 Task: Use Gmails Mute feature to silence a noisy email thread that doesnt require your attention.
Action: Mouse moved to (653, 164)
Screenshot: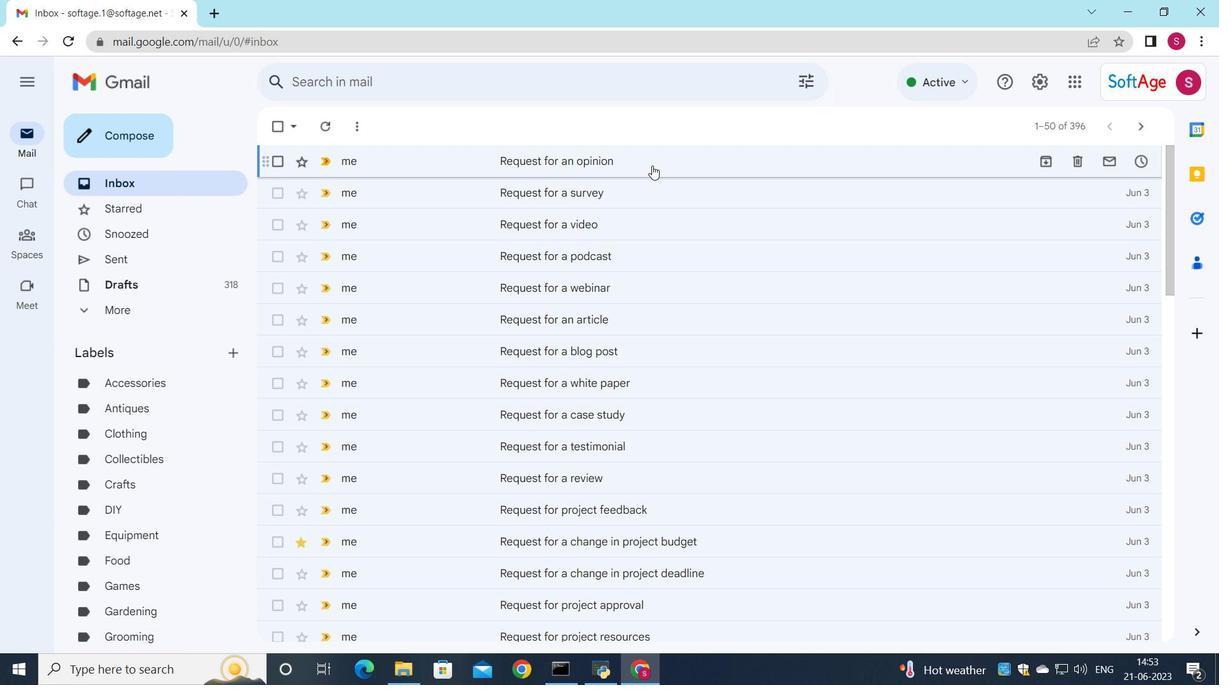 
Action: Mouse pressed left at (653, 164)
Screenshot: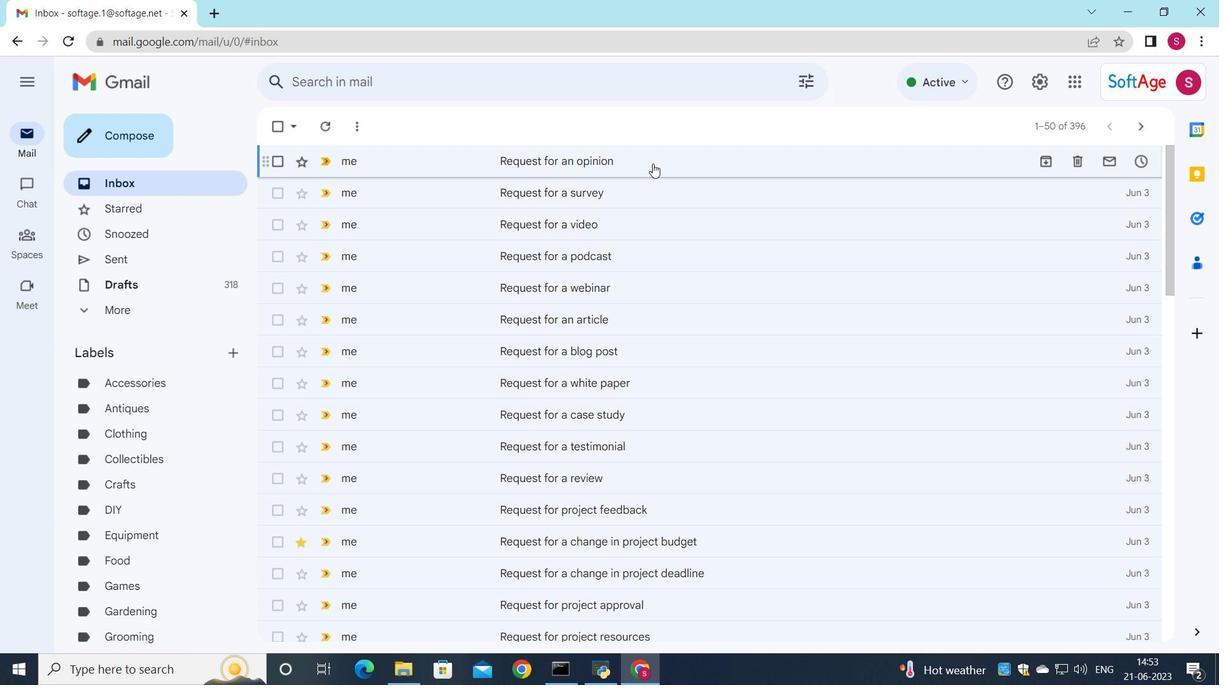 
Action: Mouse moved to (629, 130)
Screenshot: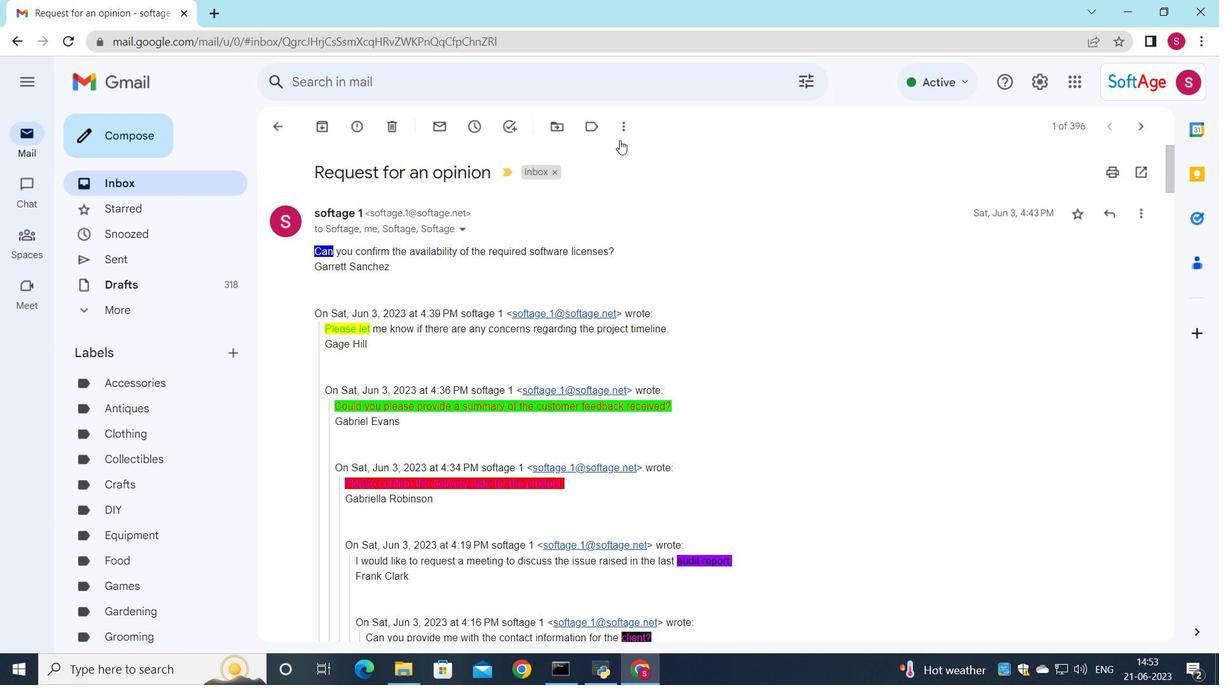 
Action: Mouse pressed left at (629, 130)
Screenshot: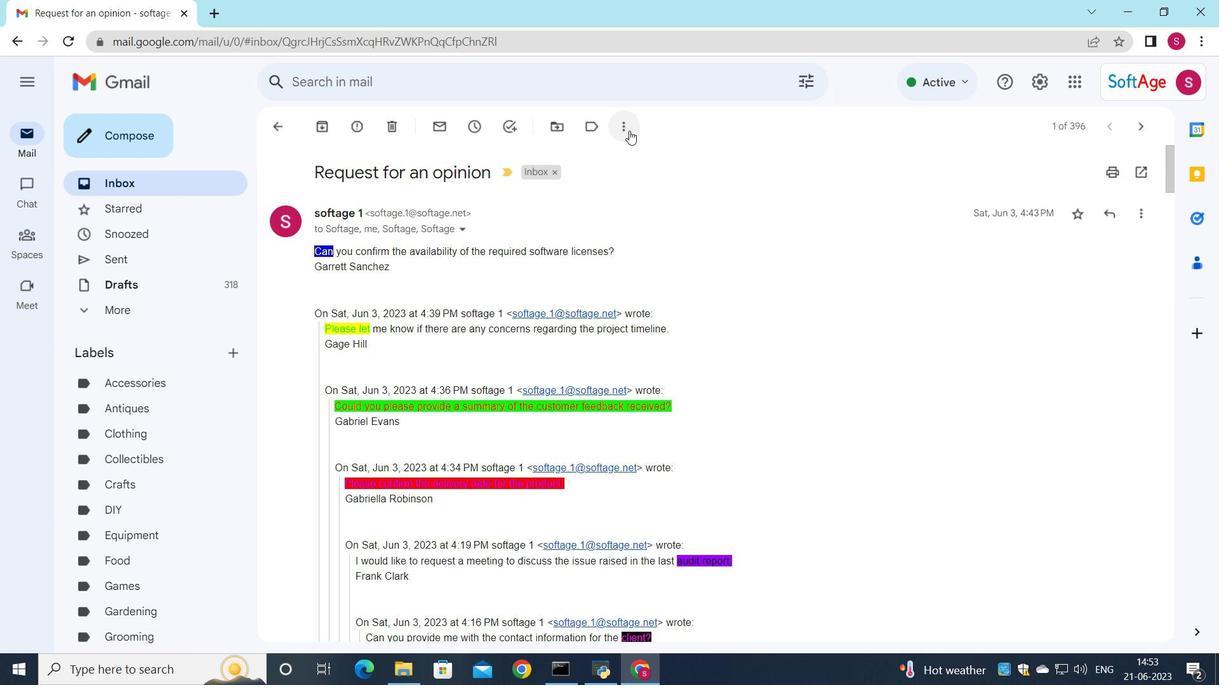 
Action: Mouse moved to (671, 276)
Screenshot: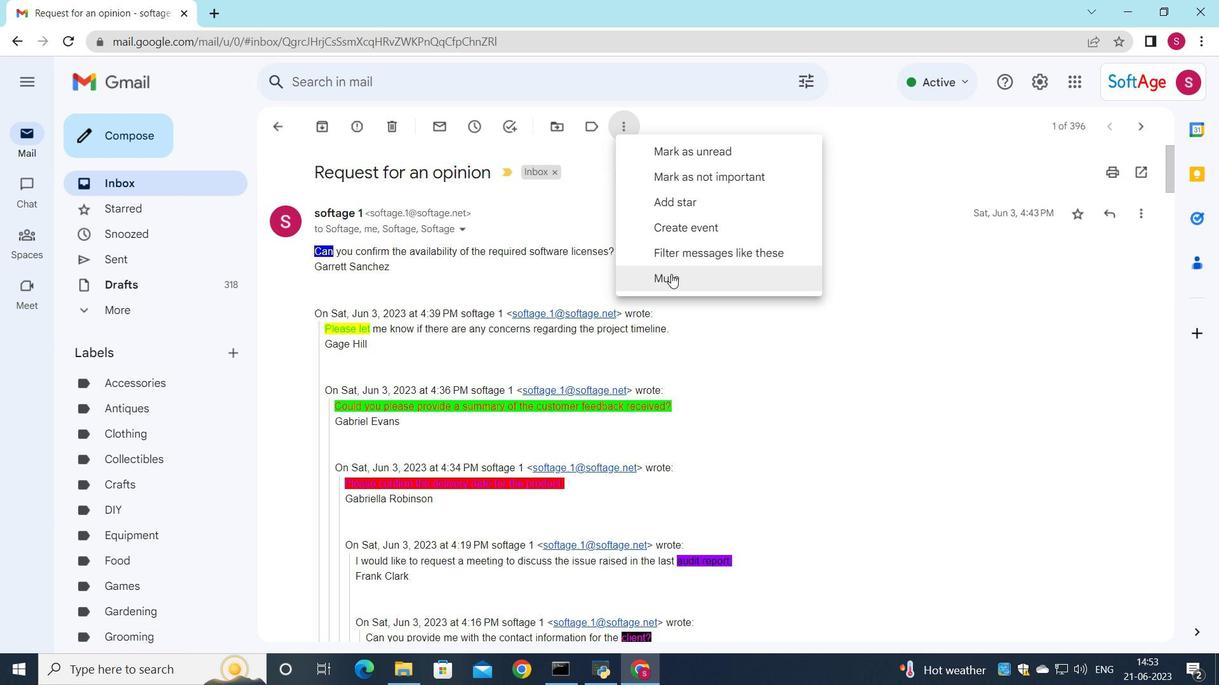 
Action: Mouse pressed left at (671, 276)
Screenshot: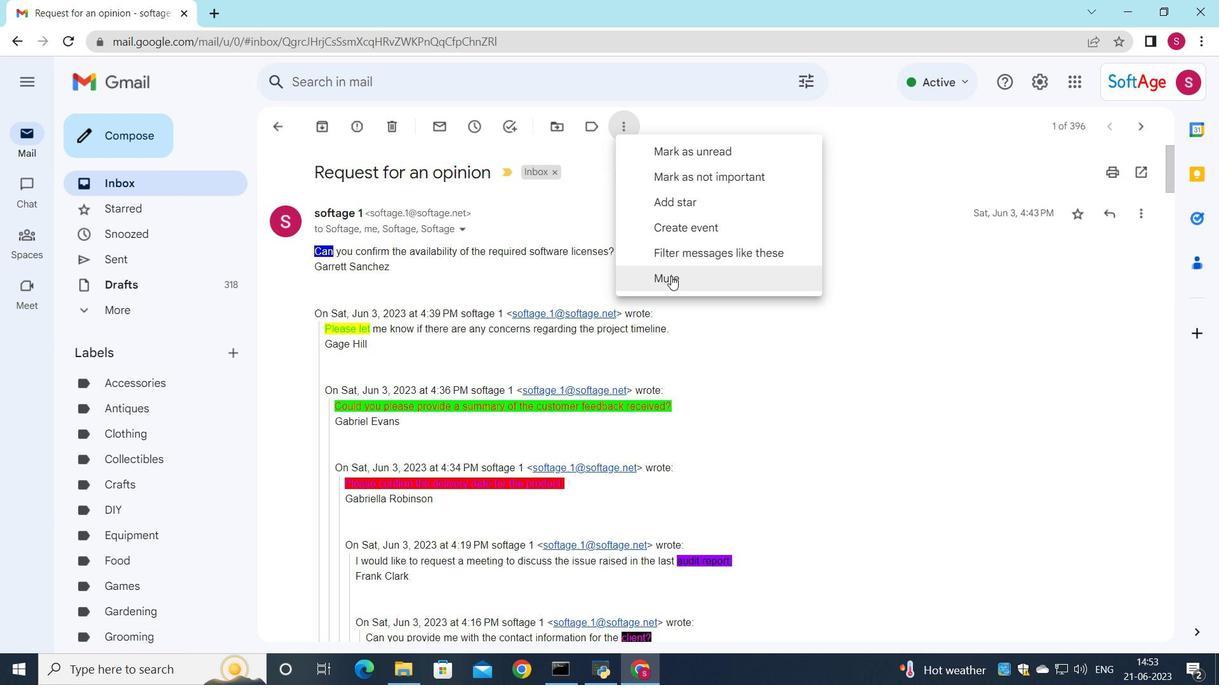 
Action: Mouse moved to (468, 193)
Screenshot: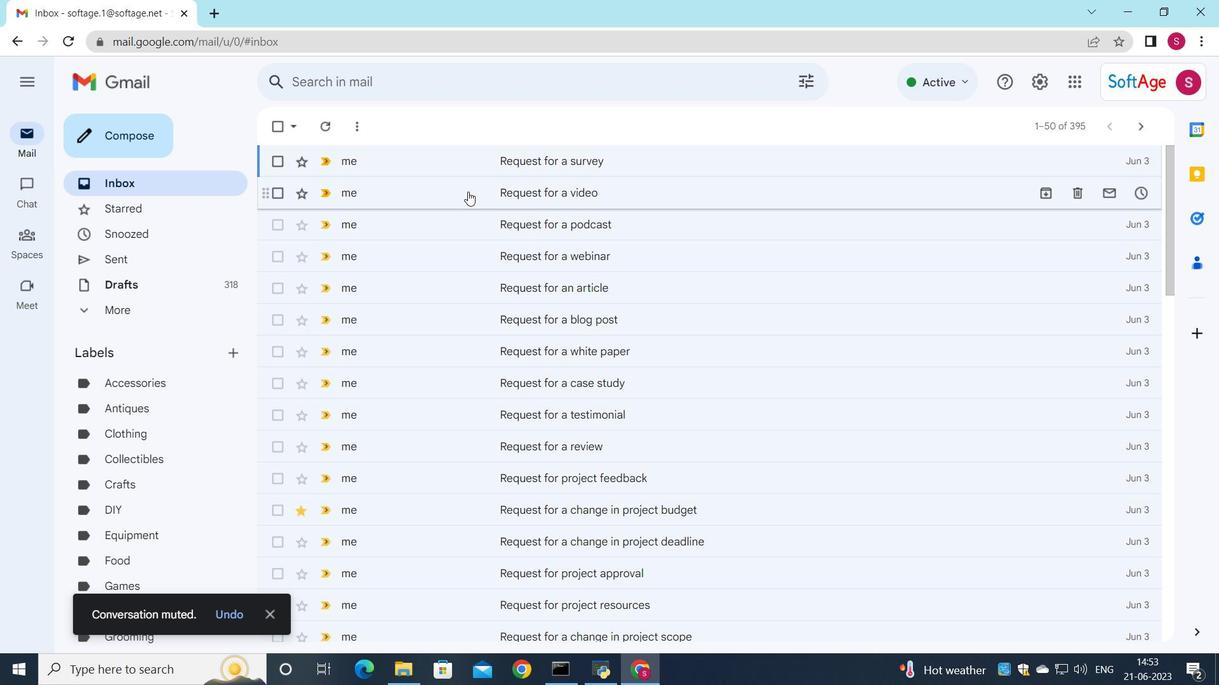 
